 Task: Look for products in the category "Mexican" from Vista Hermosa only.
Action: Mouse moved to (15, 130)
Screenshot: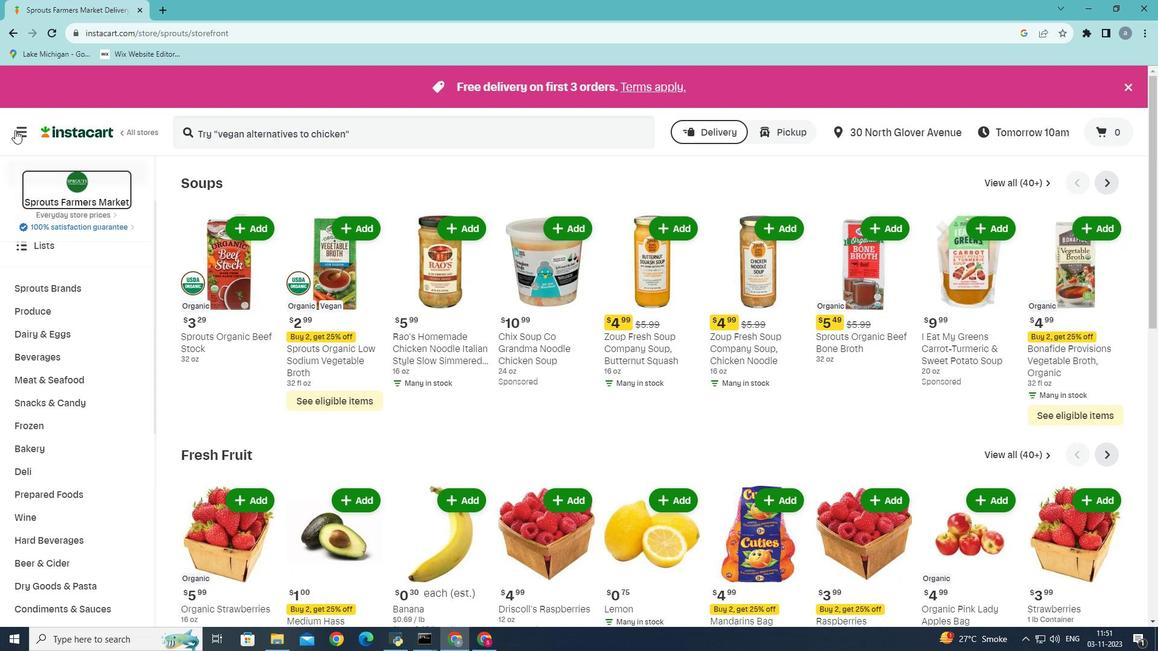 
Action: Mouse pressed left at (15, 130)
Screenshot: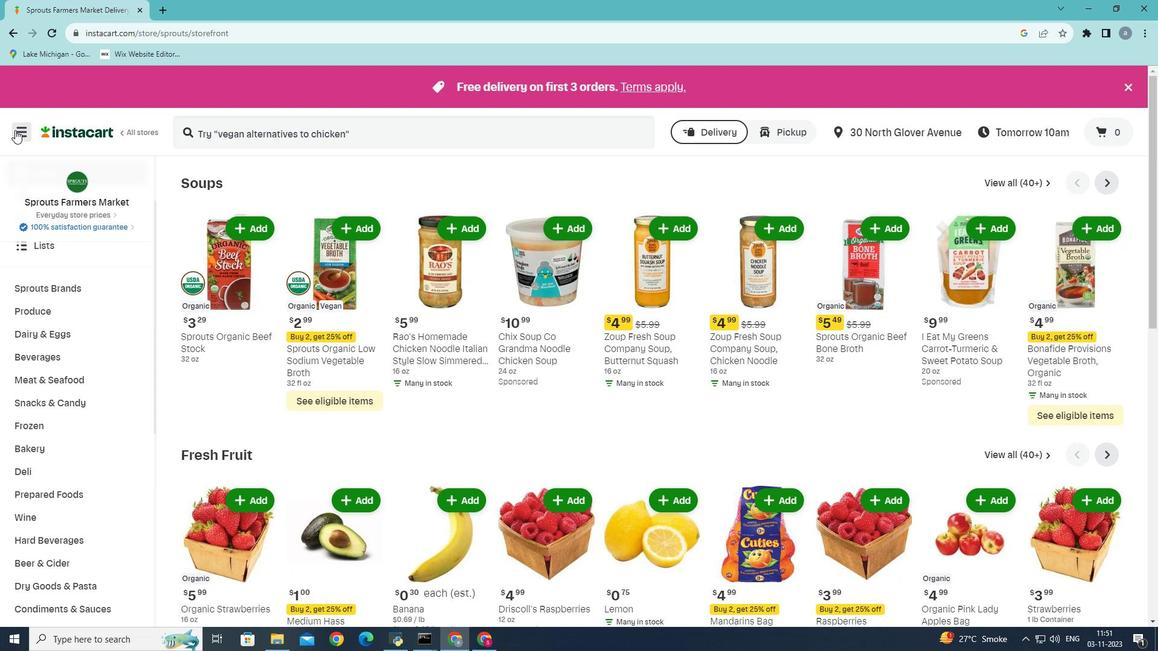 
Action: Mouse moved to (64, 333)
Screenshot: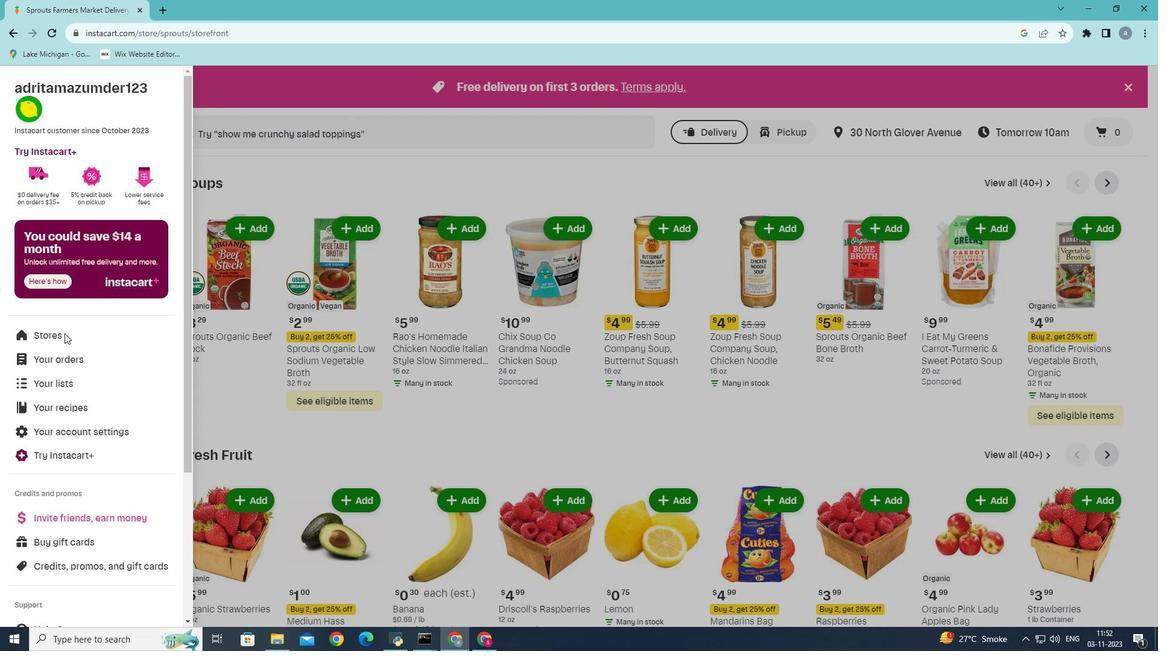 
Action: Mouse pressed left at (64, 333)
Screenshot: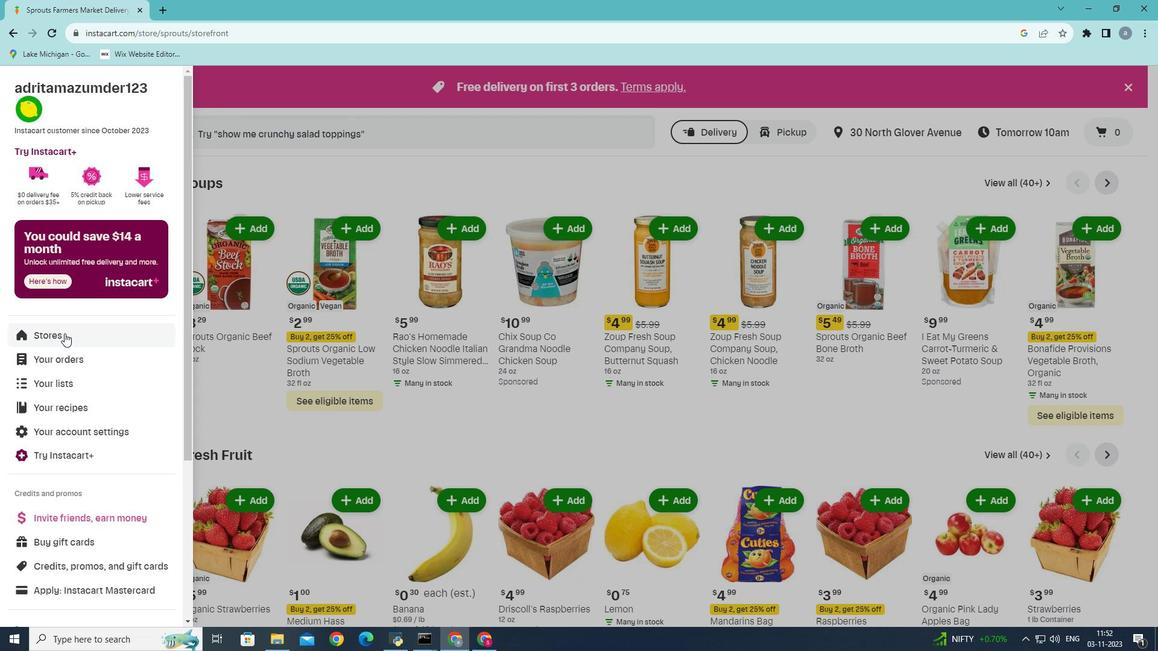 
Action: Mouse moved to (282, 141)
Screenshot: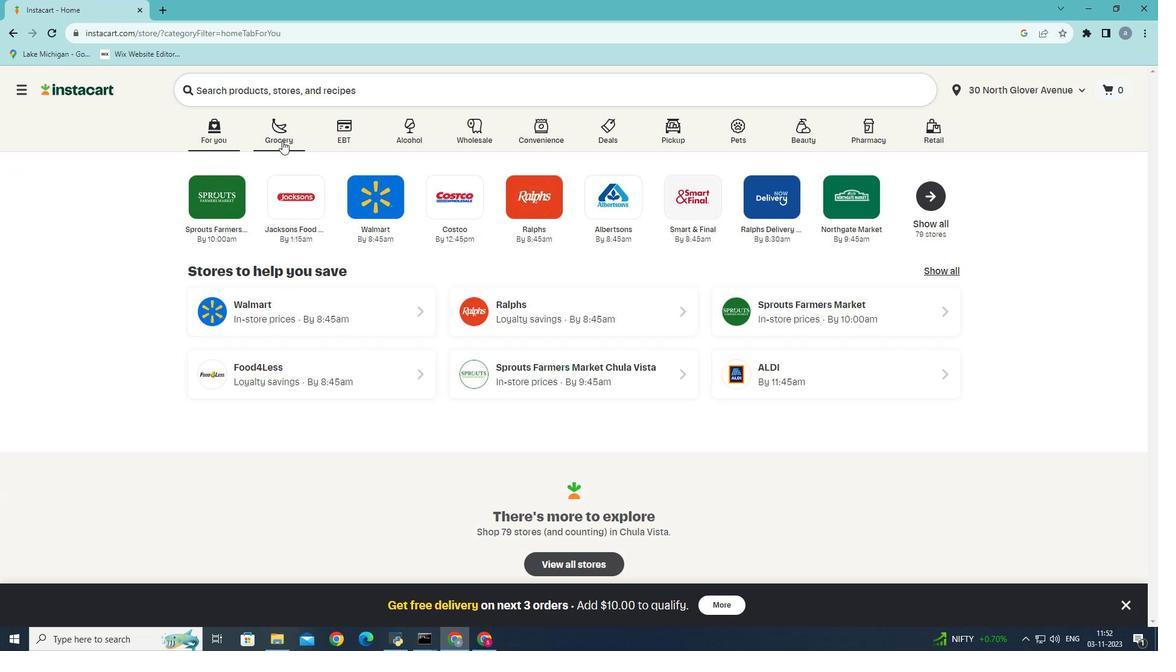 
Action: Mouse pressed left at (282, 141)
Screenshot: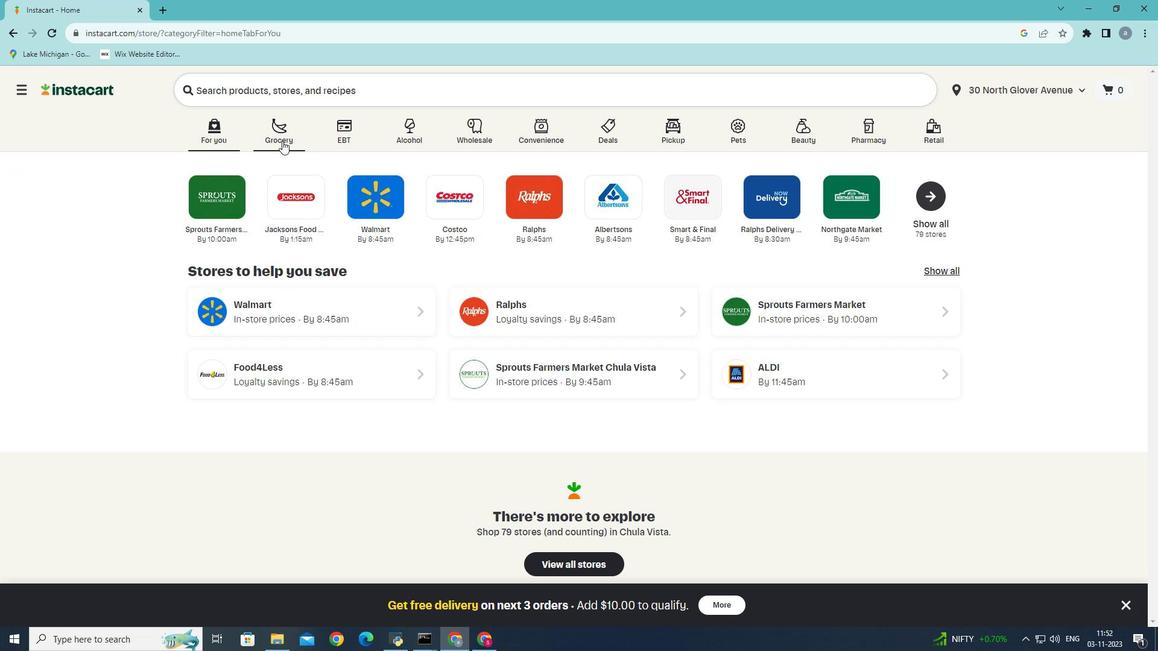 
Action: Mouse moved to (261, 357)
Screenshot: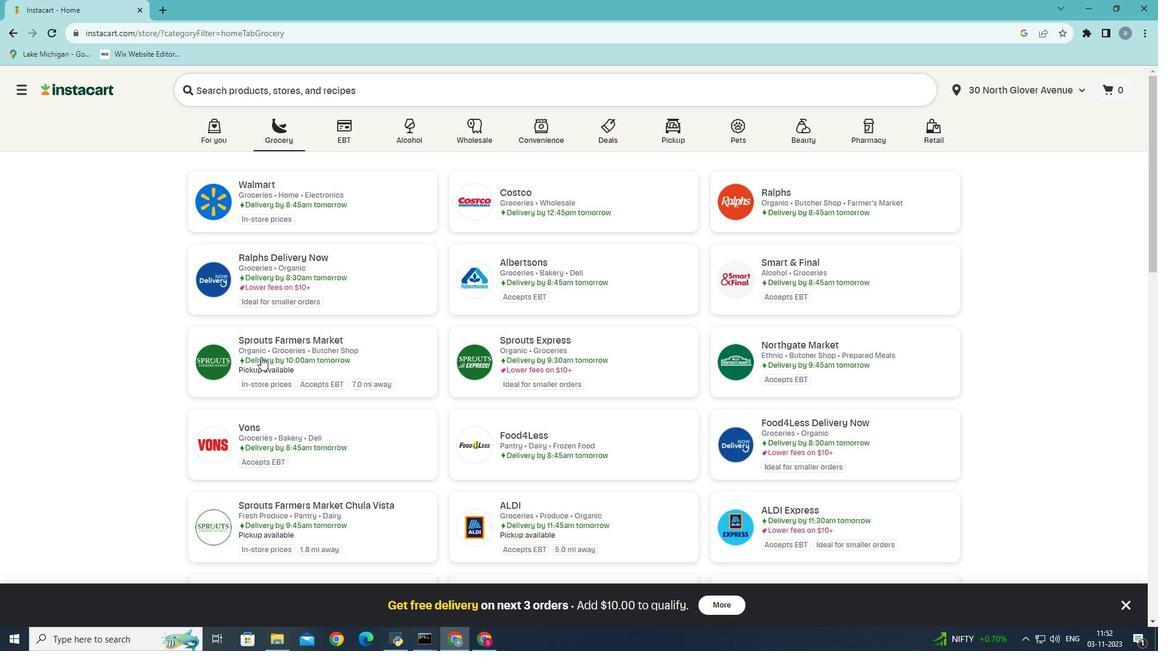 
Action: Mouse pressed left at (261, 357)
Screenshot: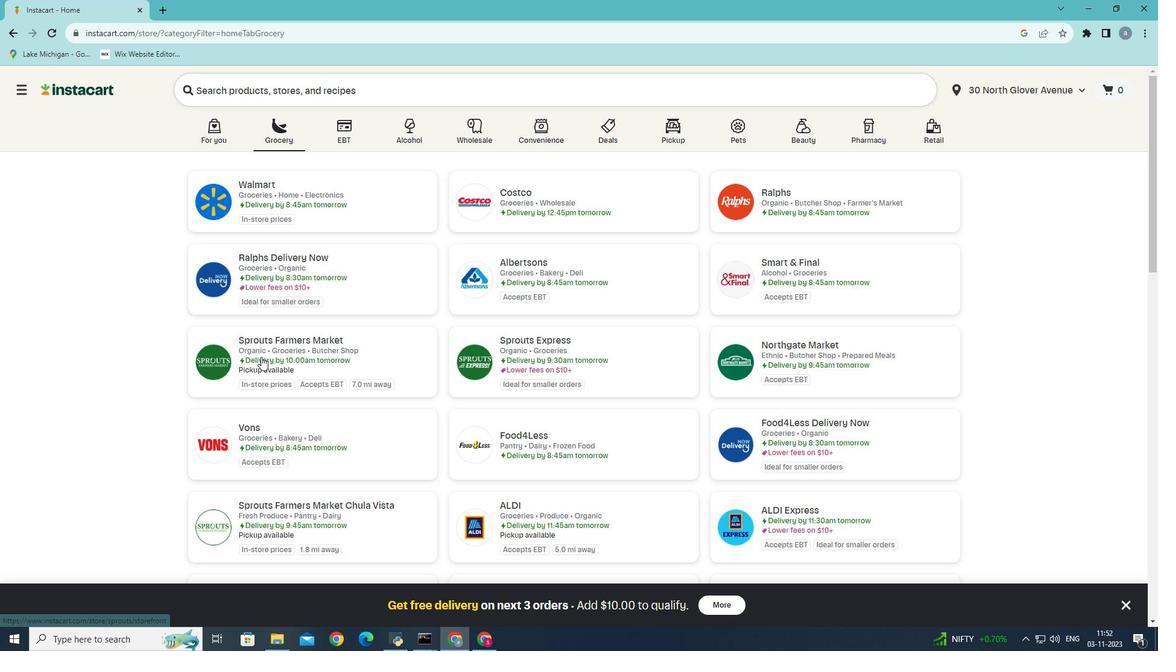 
Action: Mouse moved to (57, 549)
Screenshot: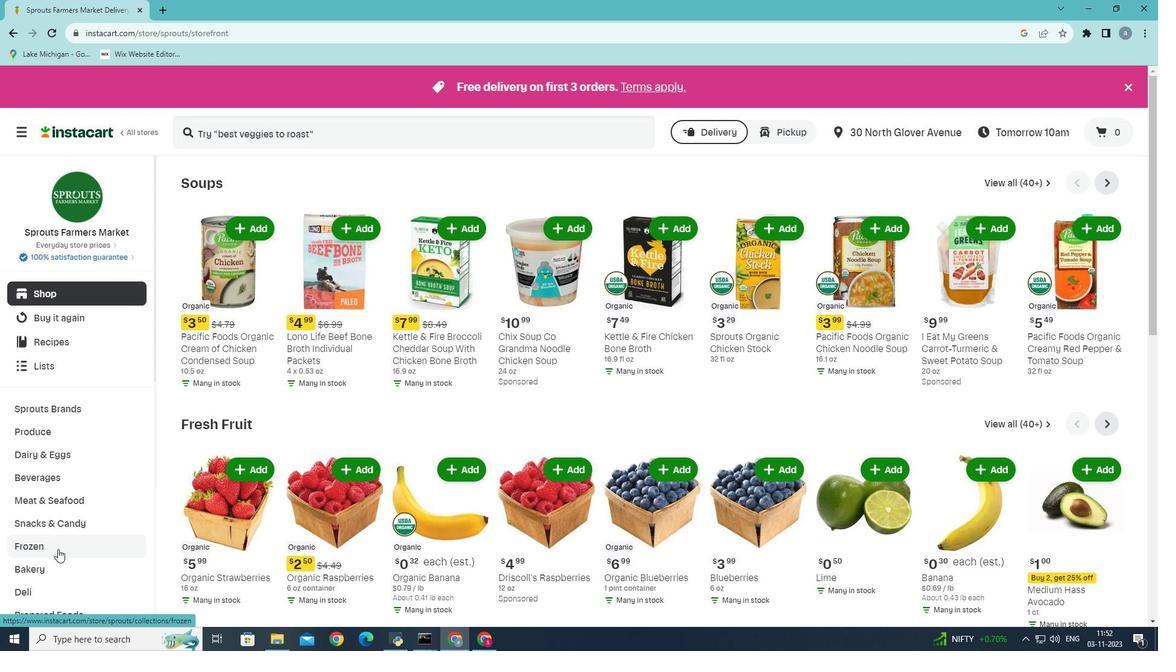 
Action: Mouse scrolled (57, 549) with delta (0, 0)
Screenshot: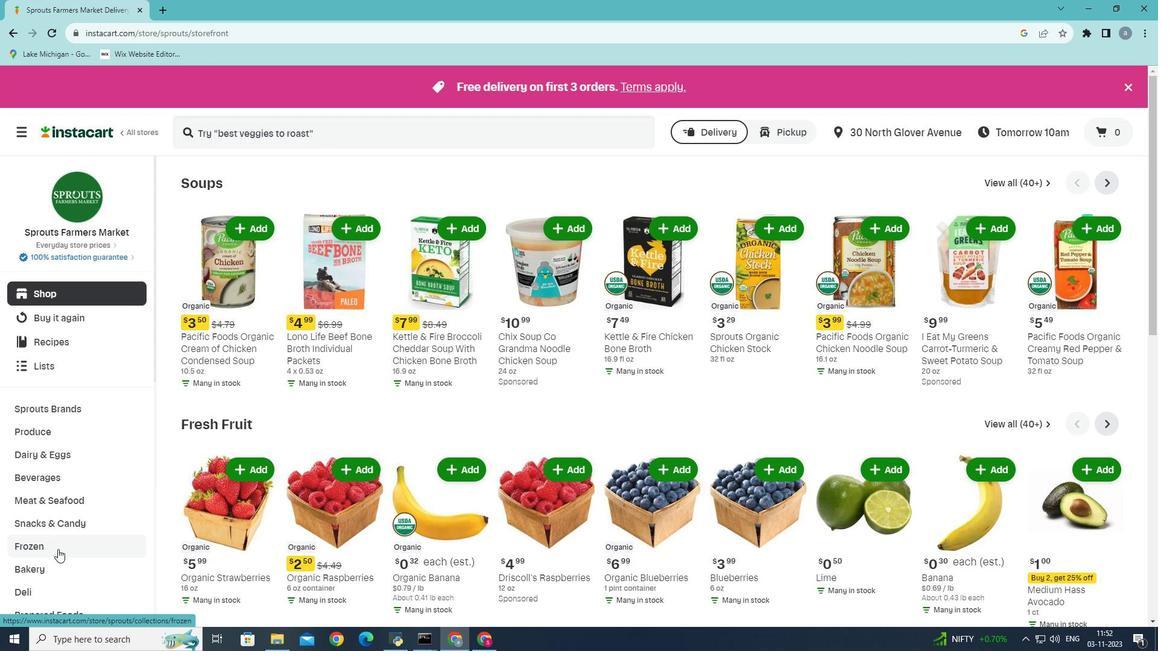 
Action: Mouse scrolled (57, 549) with delta (0, 0)
Screenshot: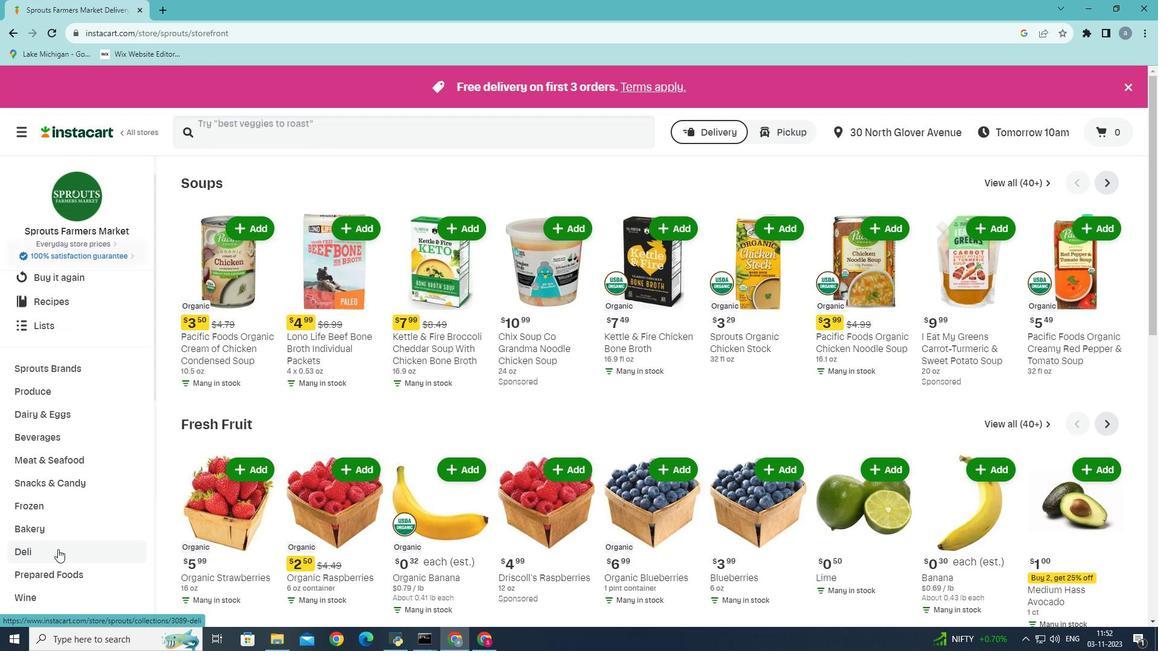 
Action: Mouse moved to (37, 500)
Screenshot: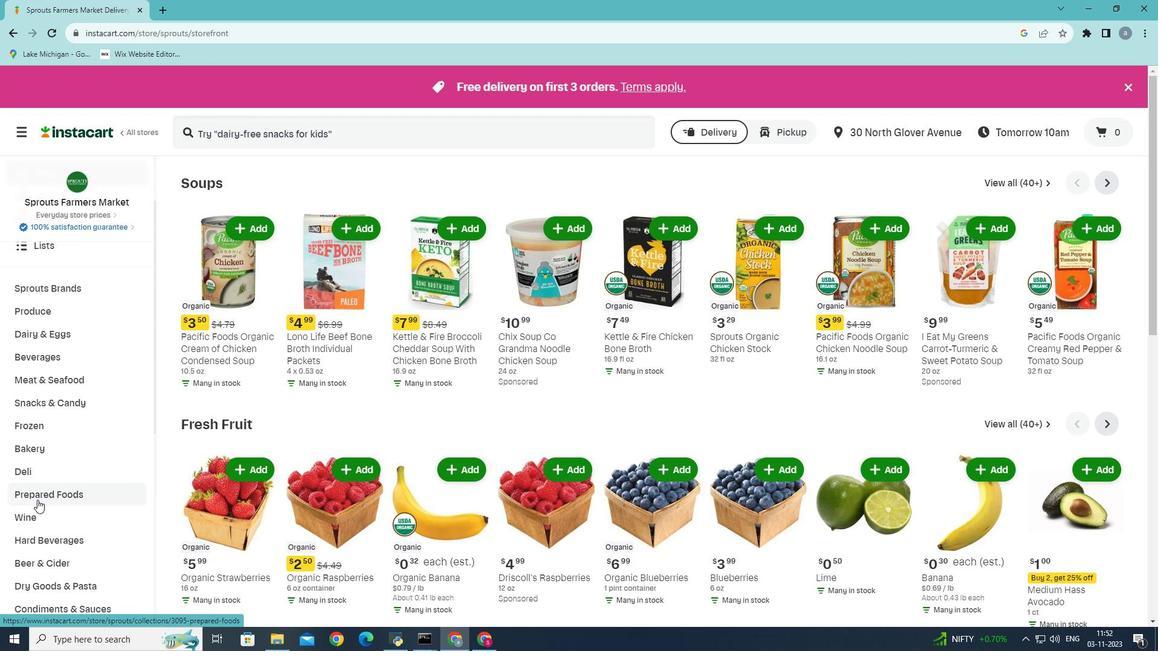 
Action: Mouse pressed left at (37, 500)
Screenshot: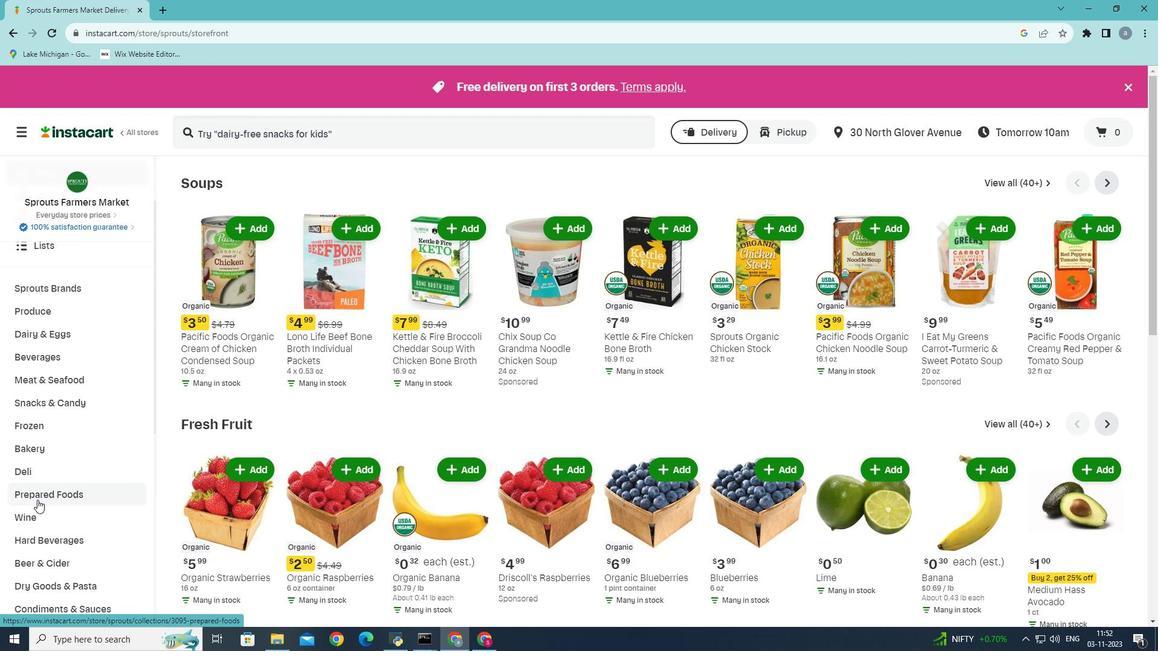 
Action: Mouse moved to (410, 212)
Screenshot: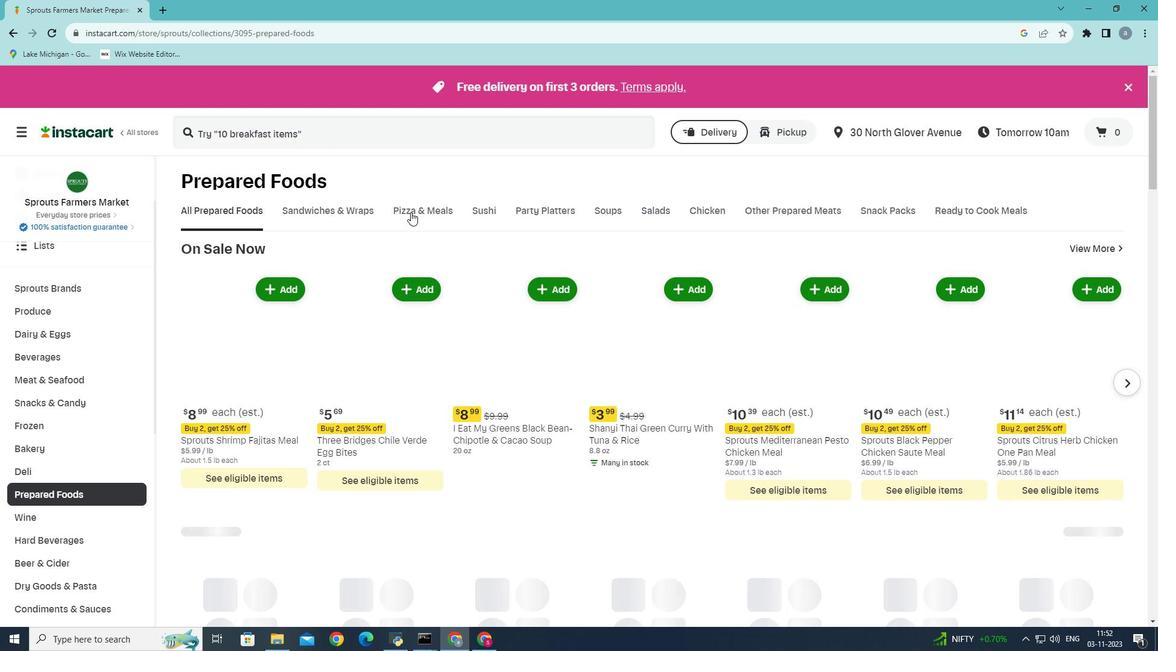 
Action: Mouse pressed left at (410, 212)
Screenshot: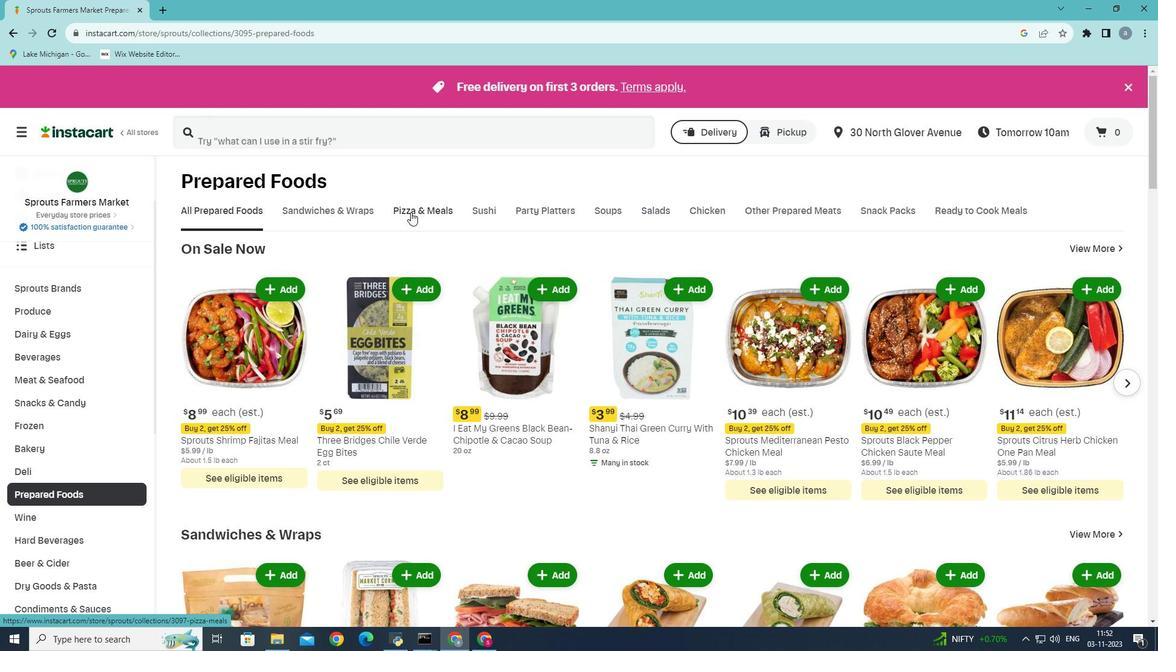 
Action: Mouse moved to (265, 263)
Screenshot: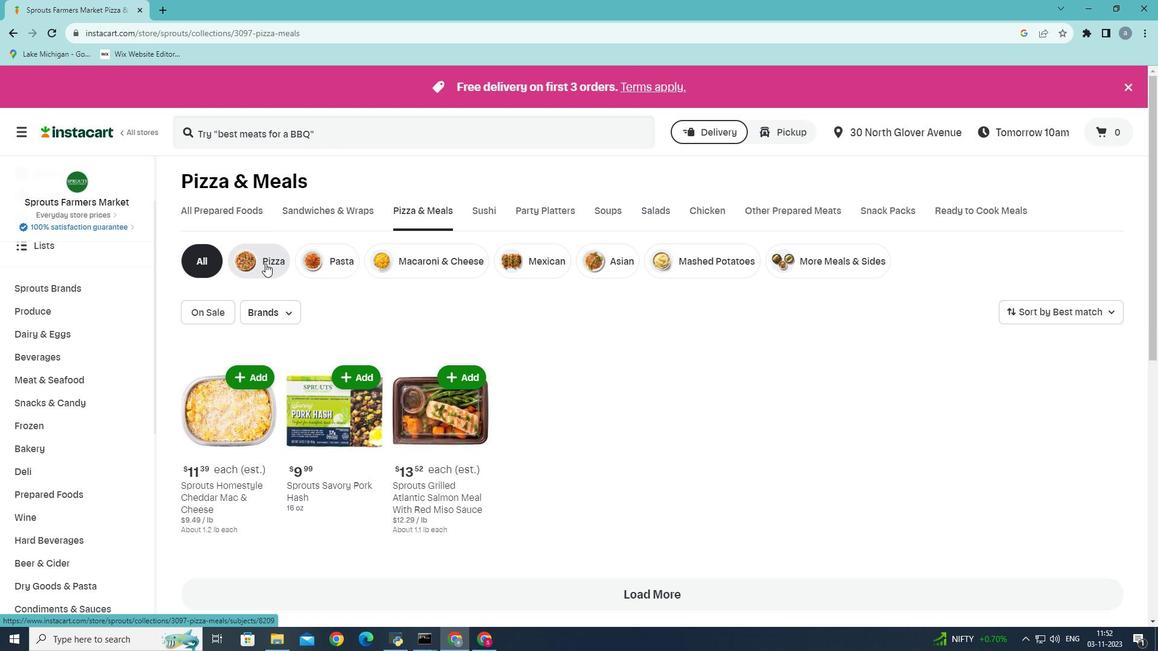 
Action: Mouse pressed left at (265, 263)
Screenshot: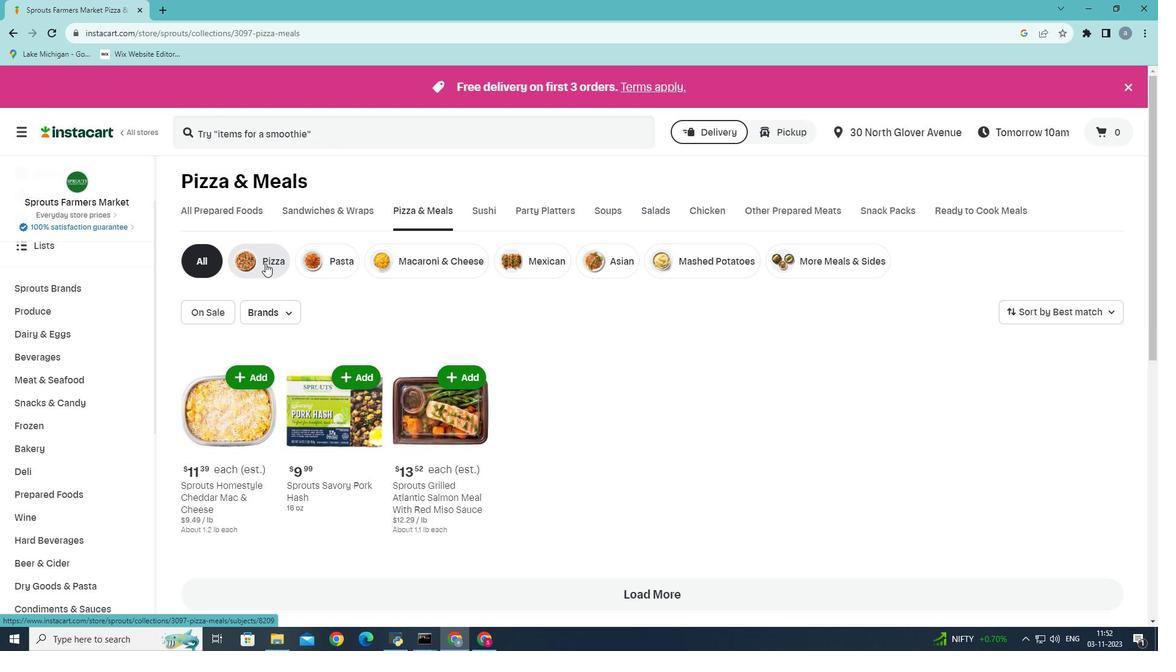 
Action: Mouse moved to (532, 255)
Screenshot: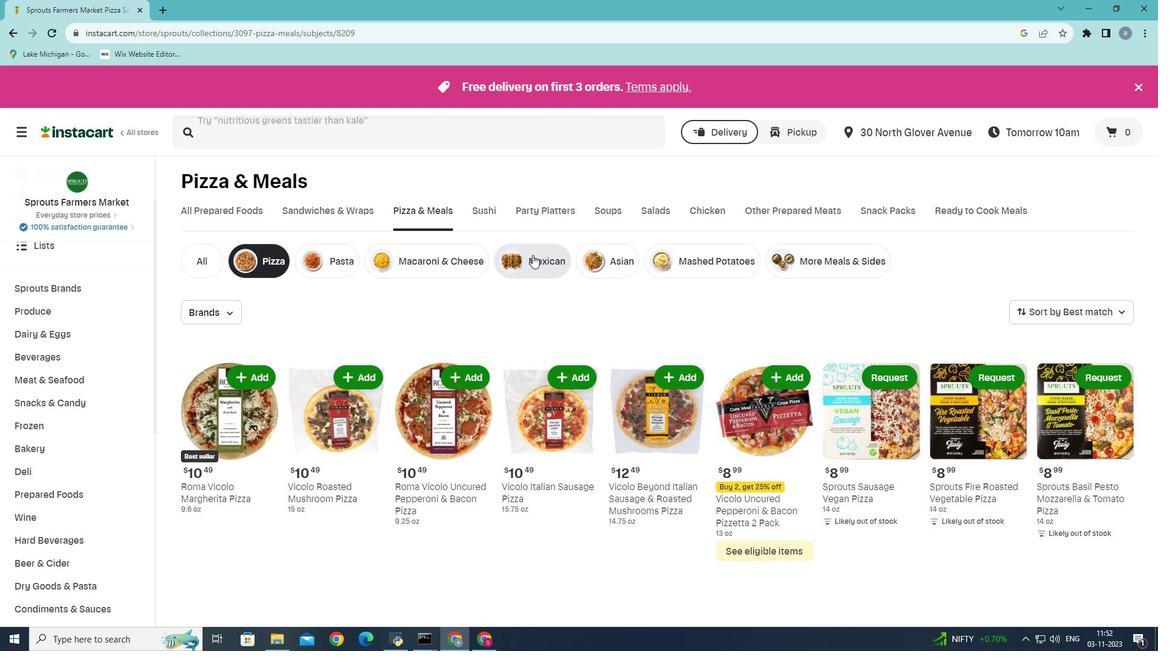 
Action: Mouse pressed left at (532, 255)
Screenshot: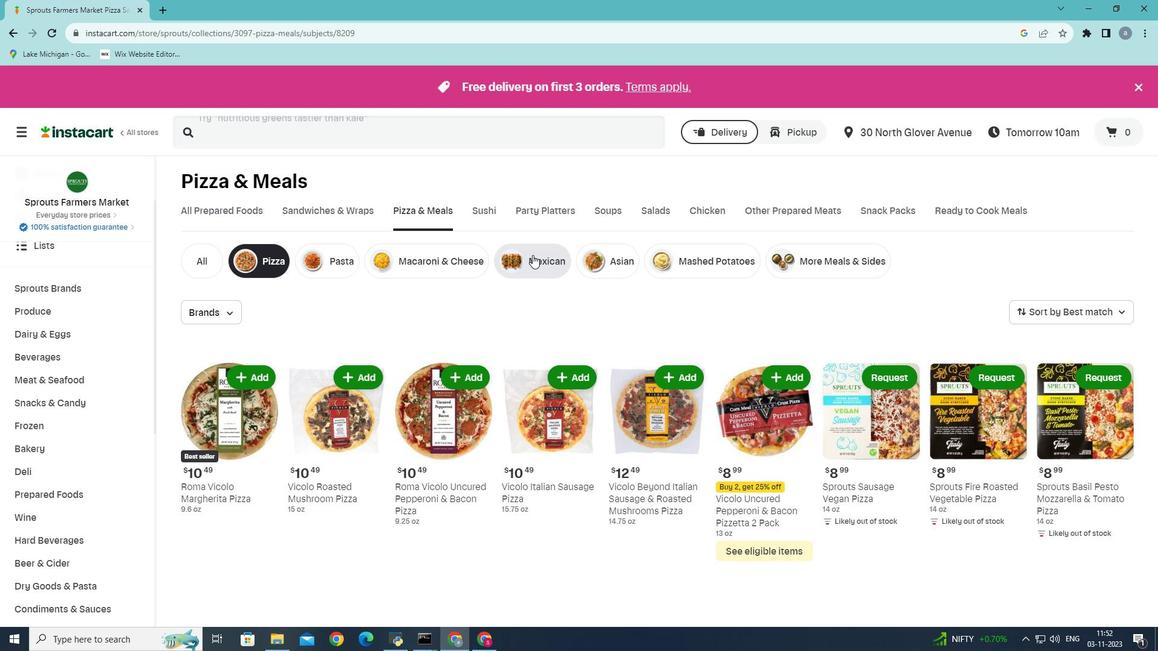 
Action: Mouse moved to (292, 313)
Screenshot: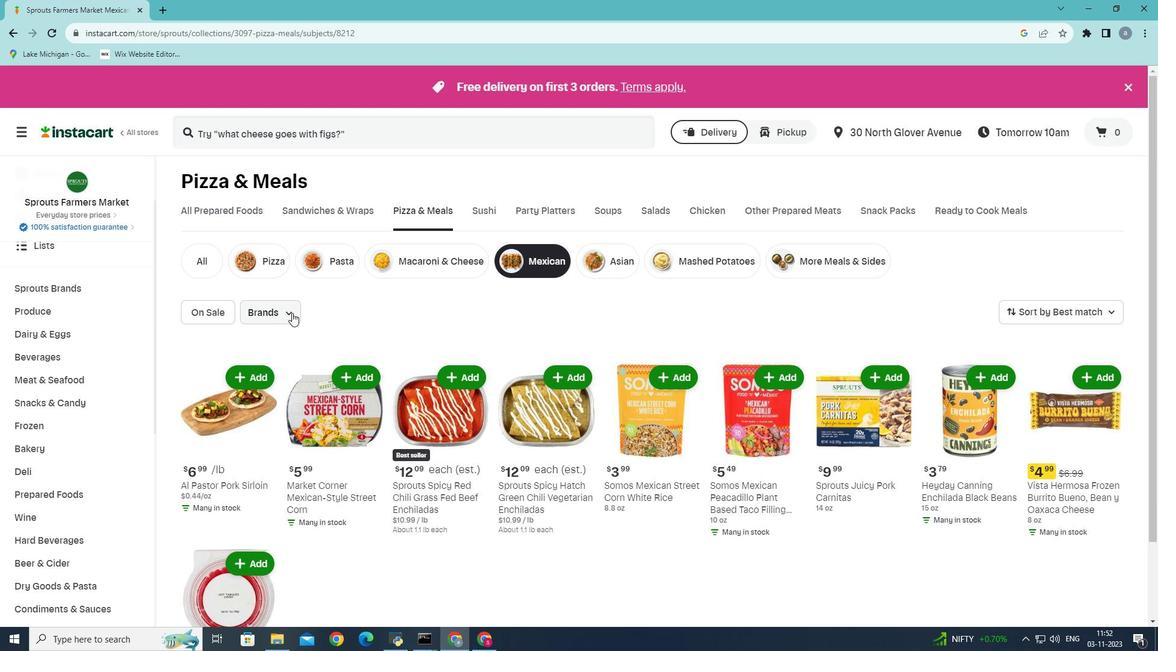 
Action: Mouse pressed left at (292, 313)
Screenshot: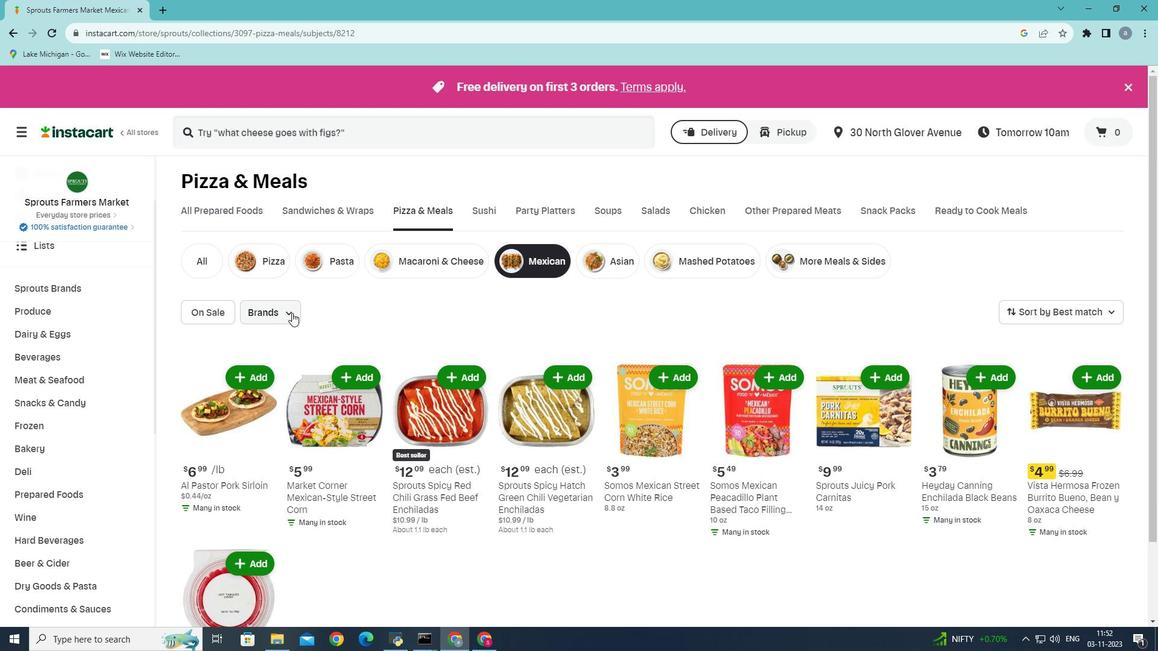 
Action: Mouse moved to (273, 473)
Screenshot: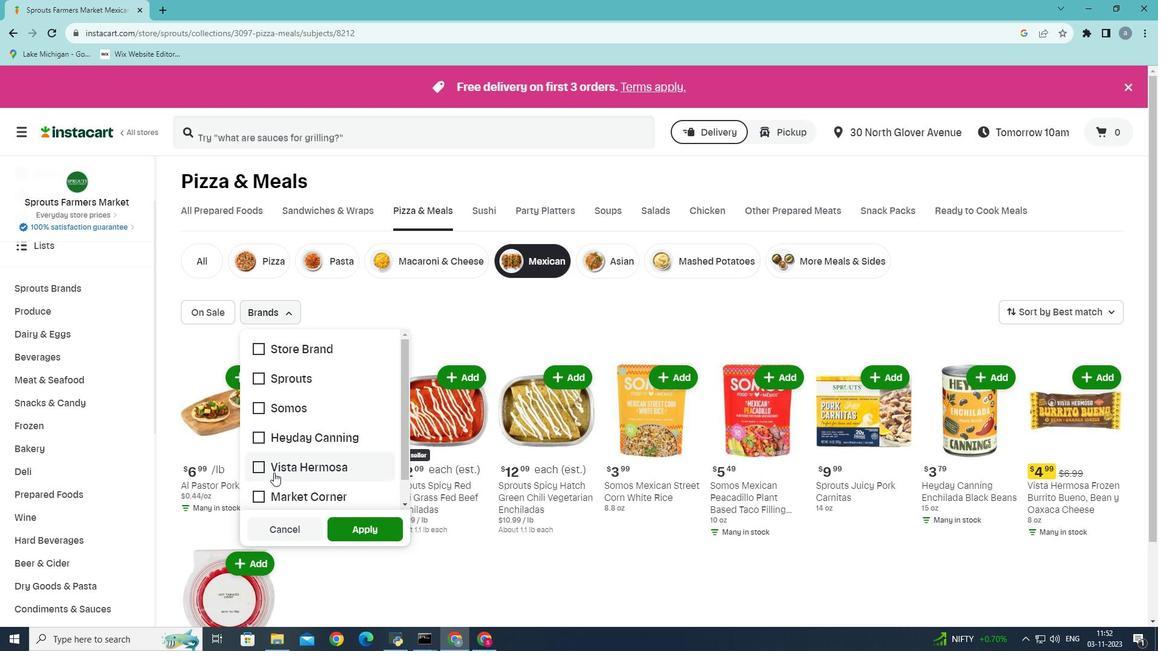 
Action: Mouse pressed left at (273, 473)
Screenshot: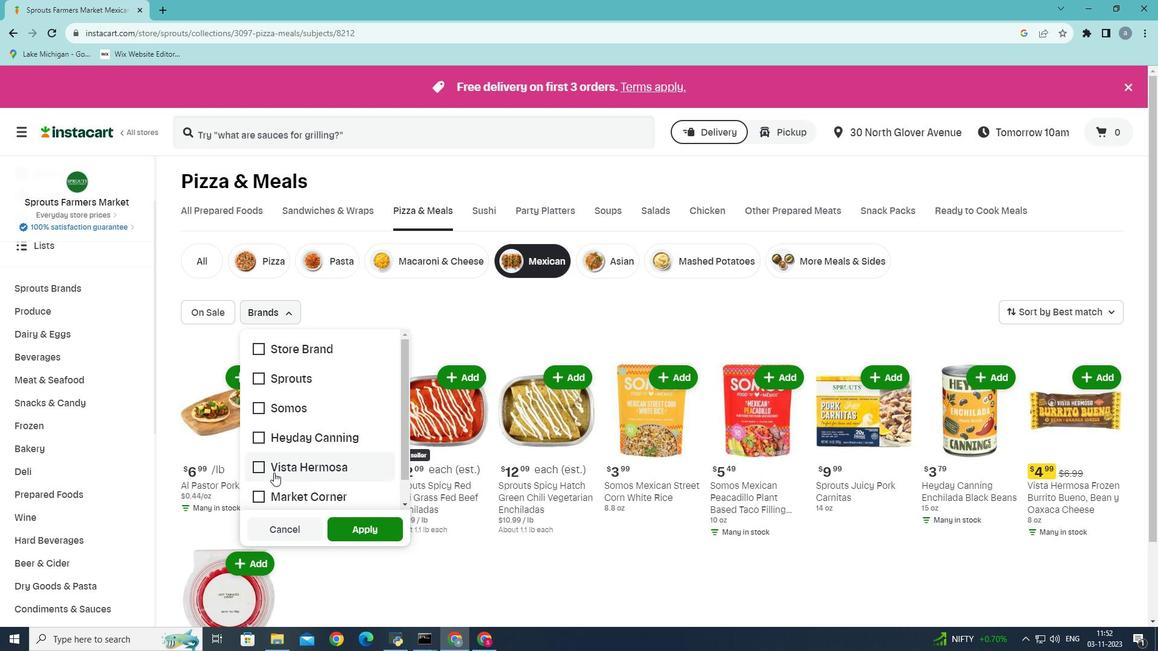 
Action: Mouse moved to (380, 526)
Screenshot: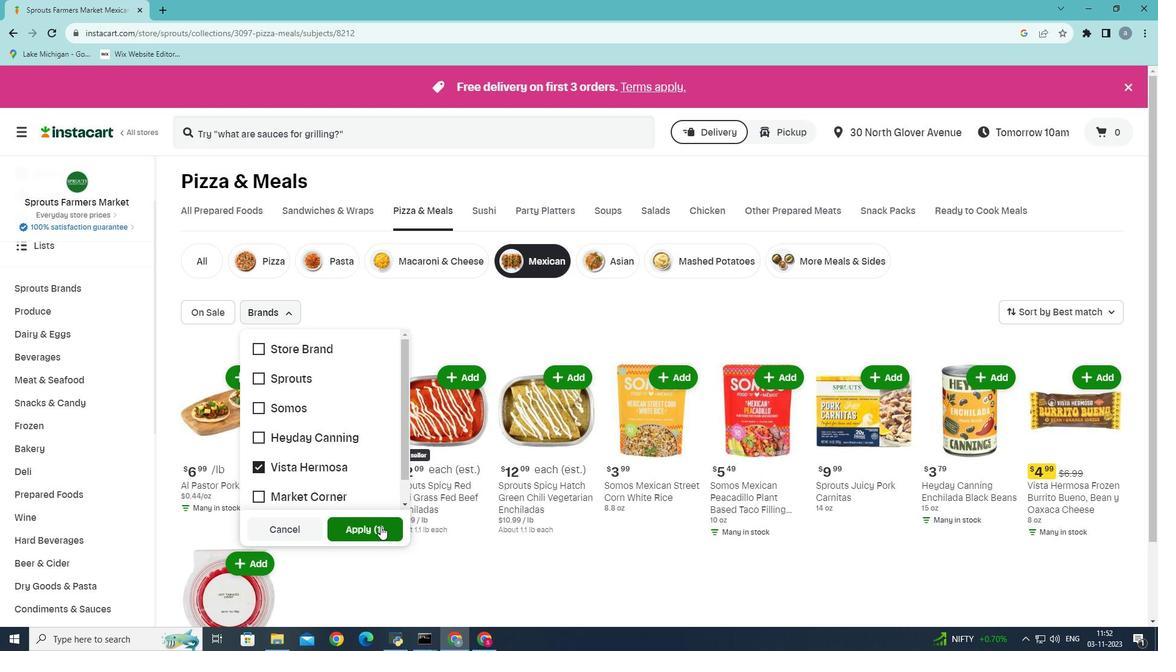 
Action: Mouse pressed left at (380, 526)
Screenshot: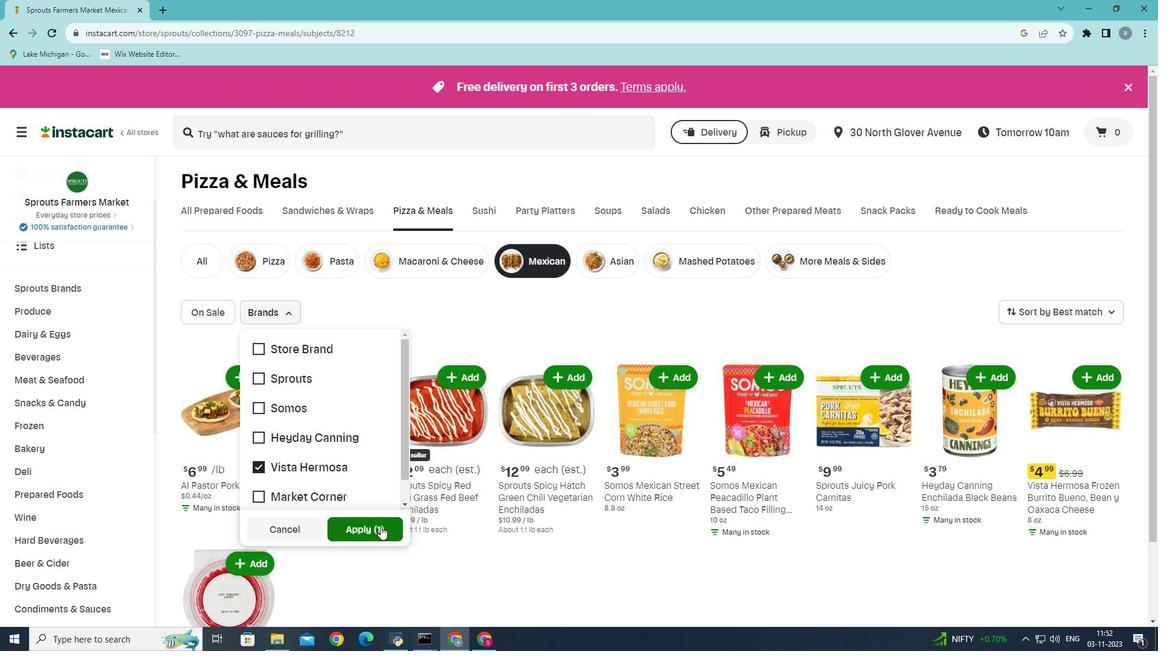 
Action: Mouse moved to (381, 523)
Screenshot: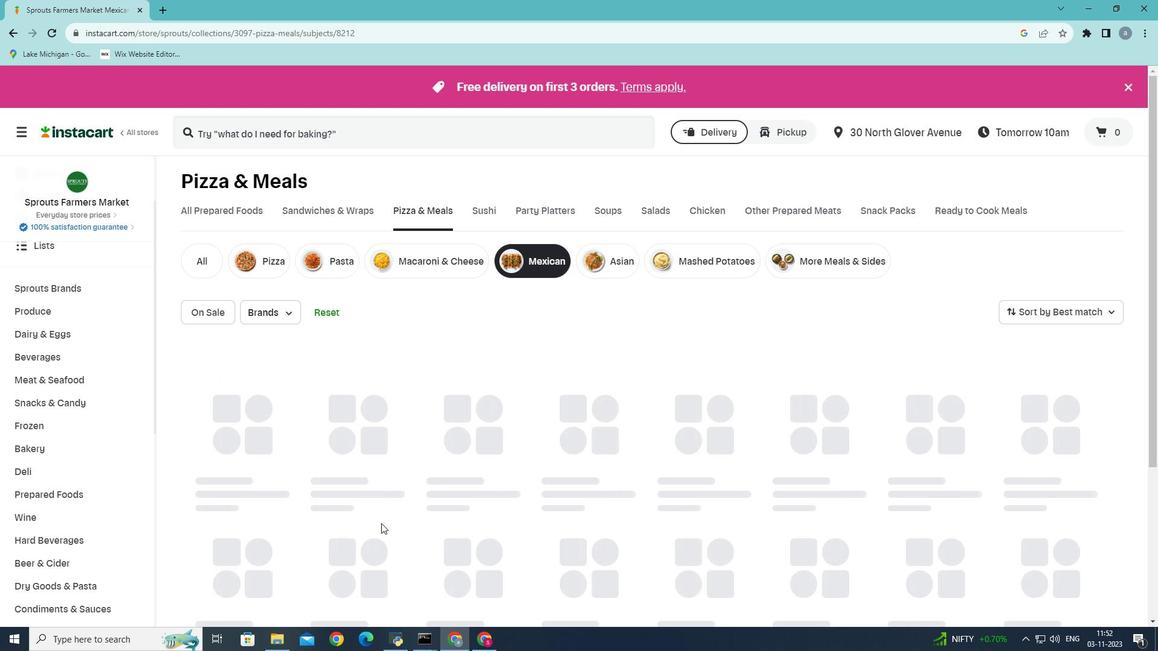 
